 Task: Click on read more about "Airbnb 2023 summer release".
Action: Mouse moved to (731, 444)
Screenshot: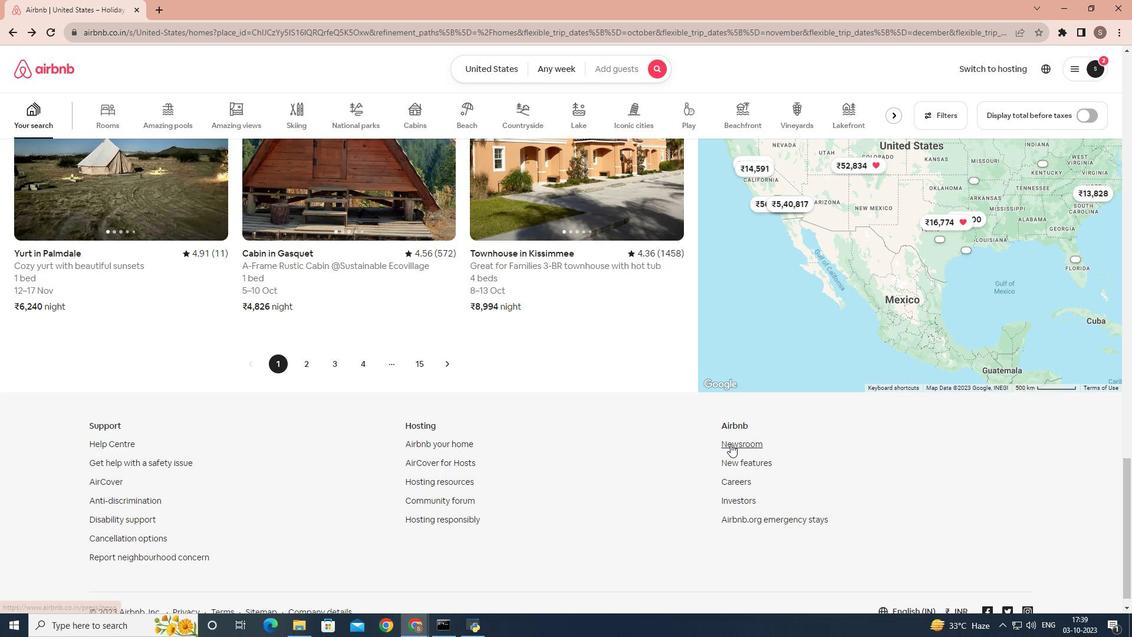 
Action: Mouse pressed left at (731, 444)
Screenshot: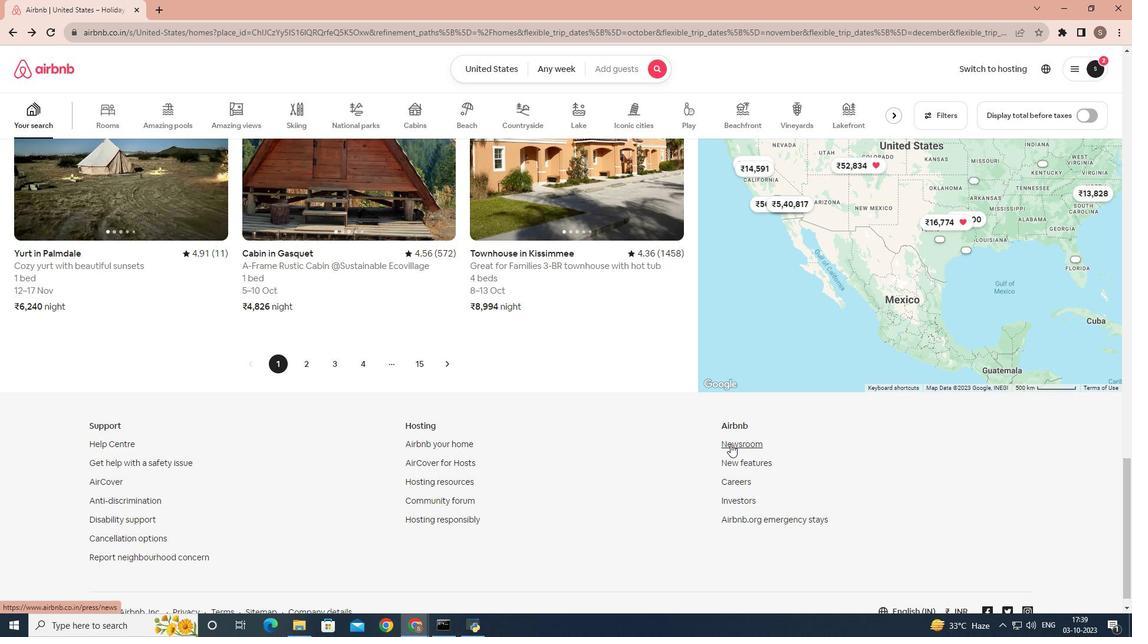 
Action: Mouse moved to (865, 69)
Screenshot: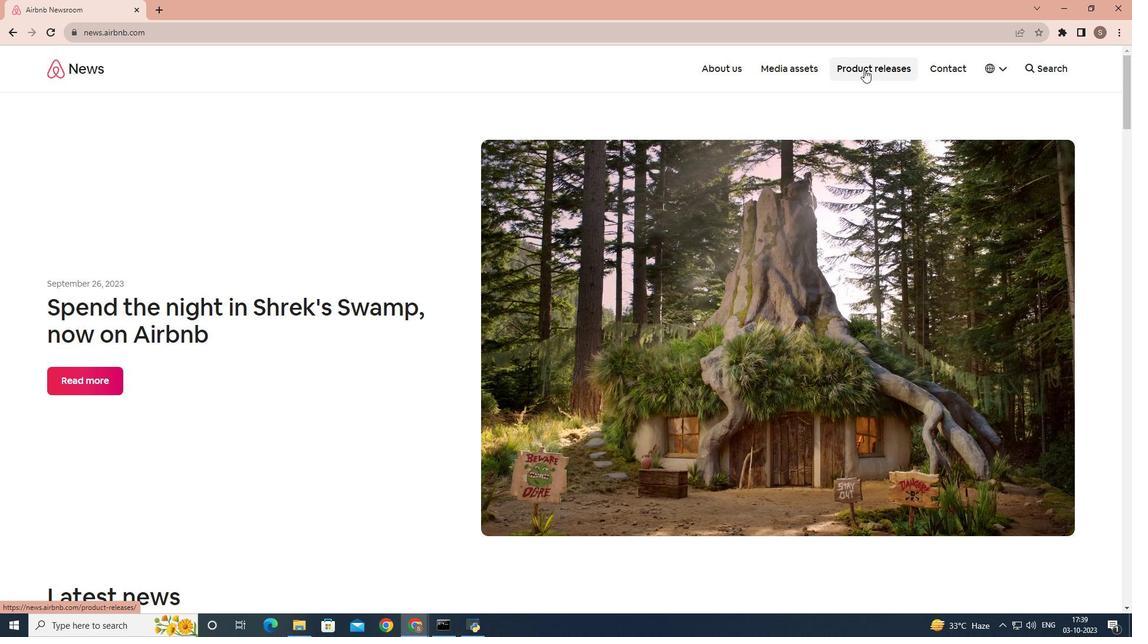 
Action: Mouse pressed left at (865, 69)
Screenshot: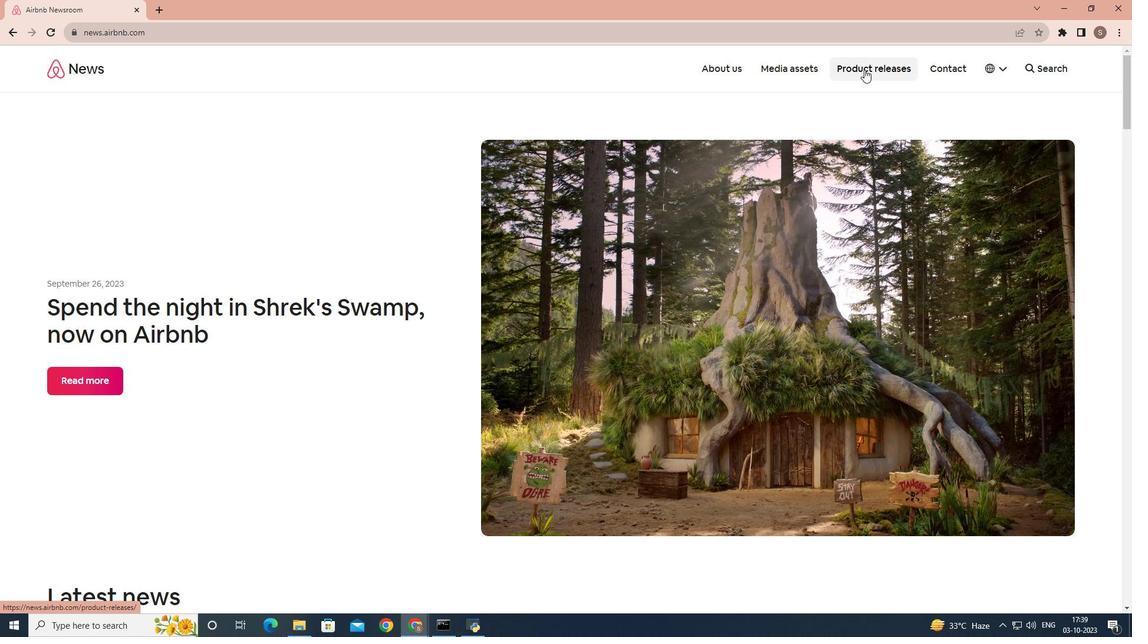 
Action: Mouse moved to (82, 366)
Screenshot: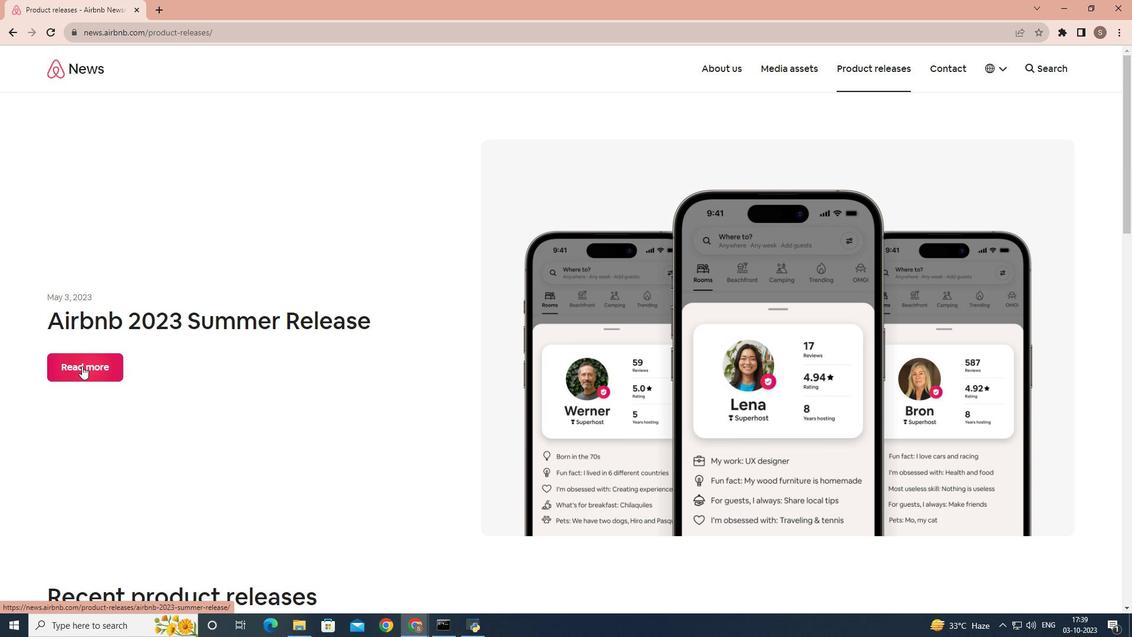 
Action: Mouse pressed left at (82, 366)
Screenshot: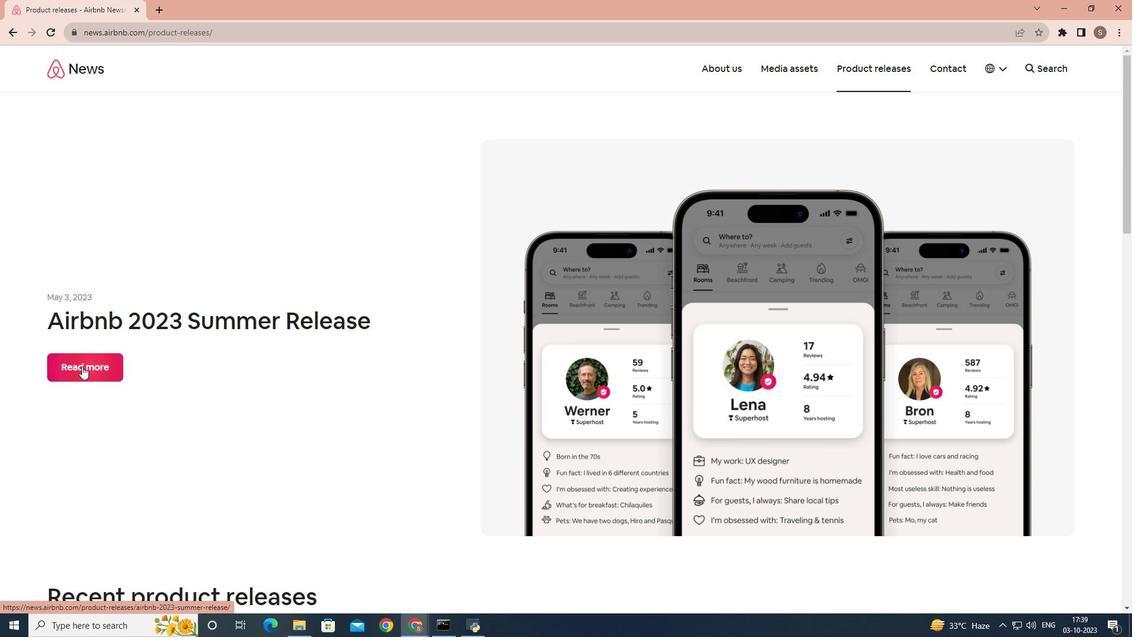 
Action: Mouse scrolled (82, 365) with delta (0, 0)
Screenshot: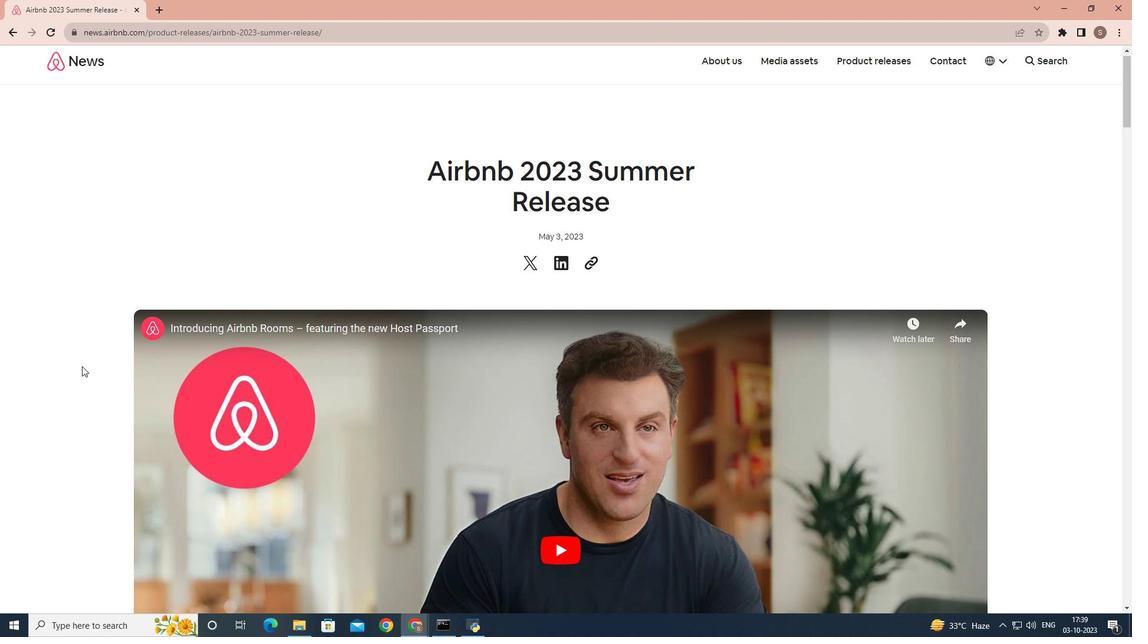 
Action: Mouse scrolled (82, 365) with delta (0, 0)
Screenshot: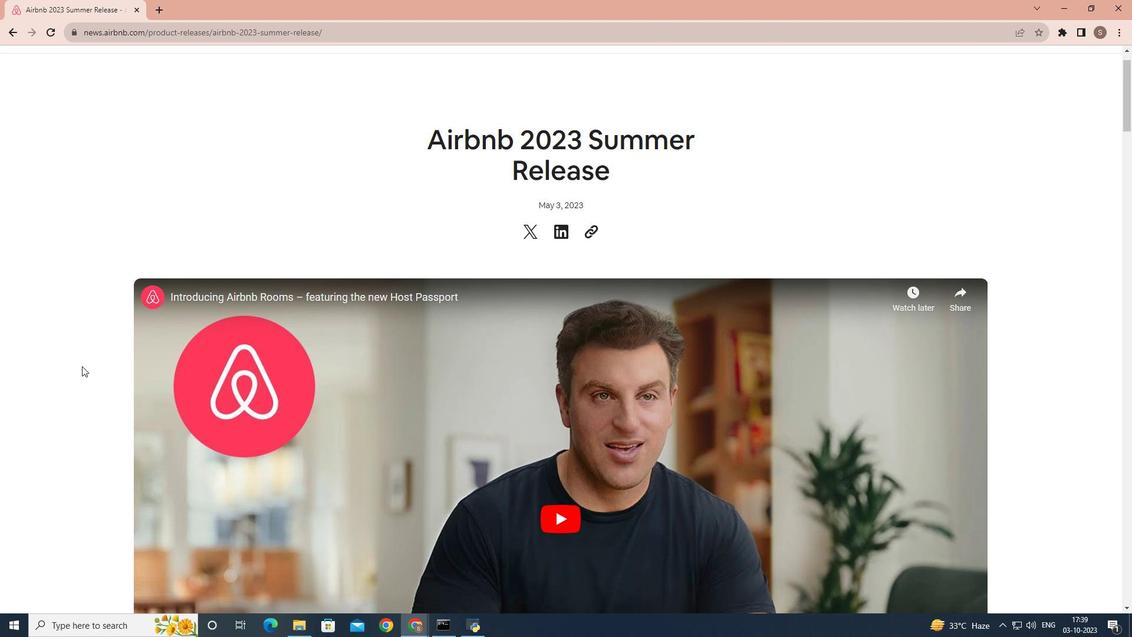
Action: Mouse scrolled (82, 365) with delta (0, 0)
Screenshot: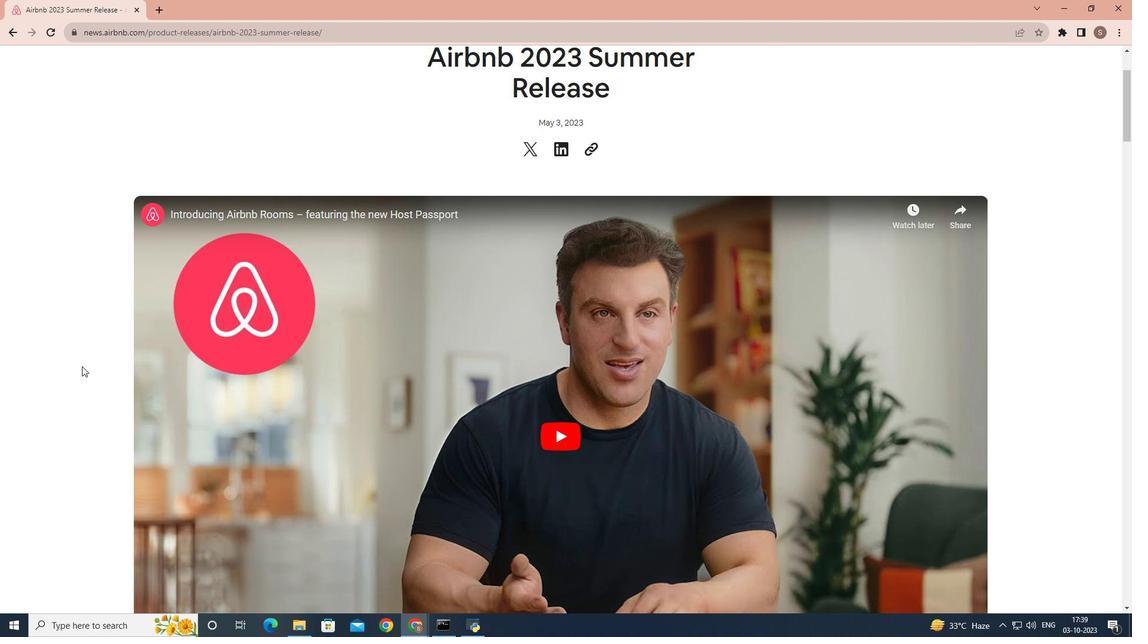 
Action: Mouse scrolled (82, 365) with delta (0, 0)
Screenshot: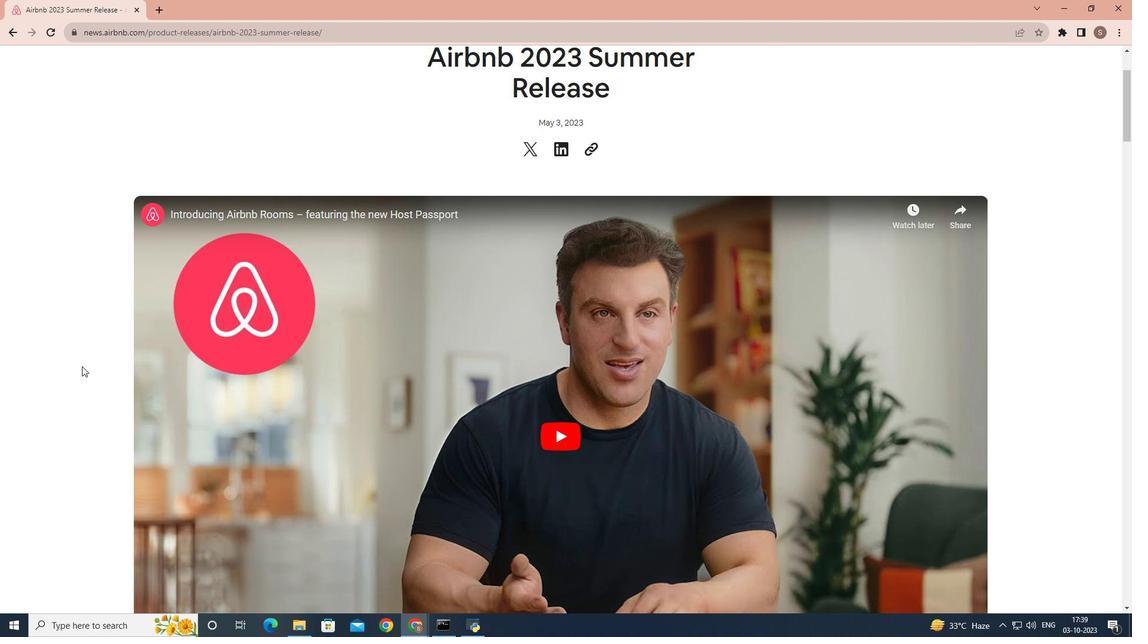 
Action: Mouse scrolled (82, 365) with delta (0, 0)
Screenshot: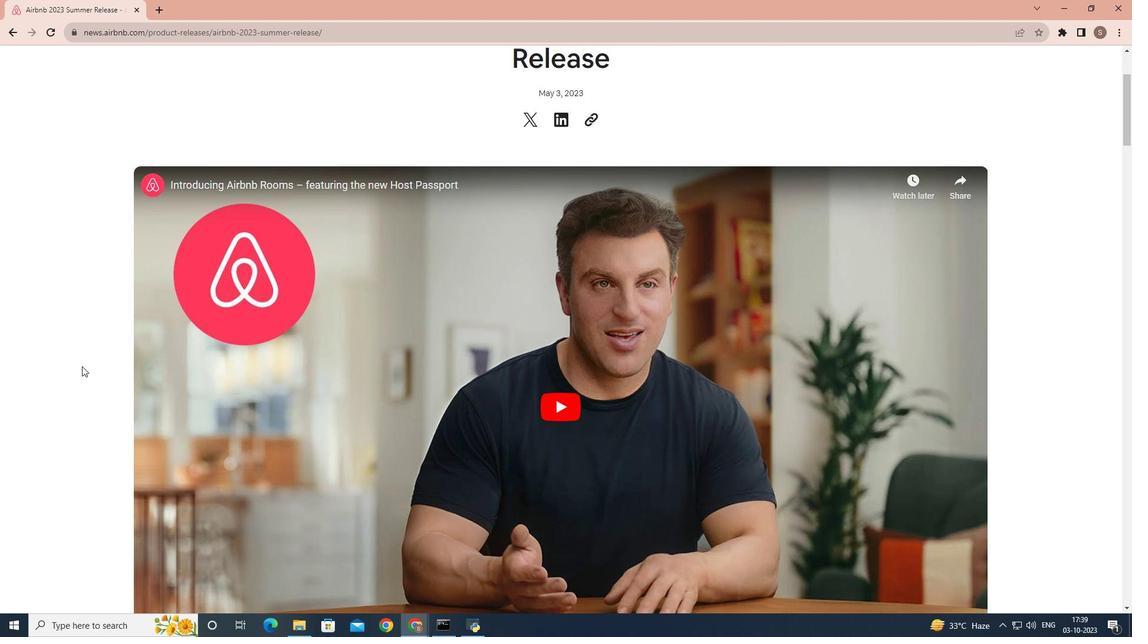 
Action: Mouse scrolled (82, 365) with delta (0, 0)
Screenshot: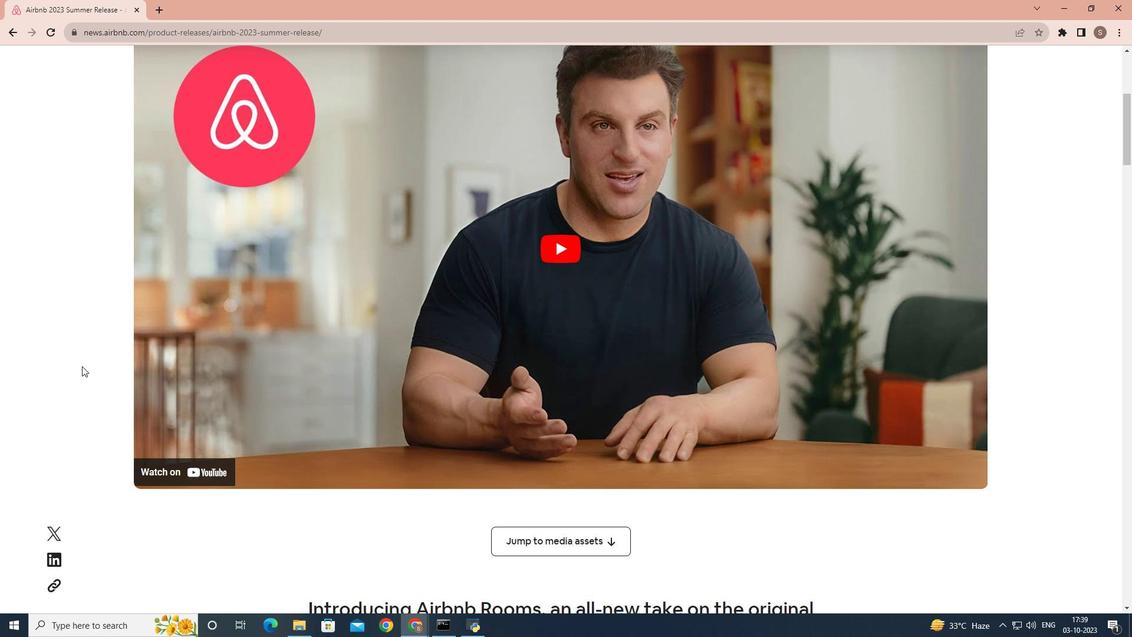
Action: Mouse scrolled (82, 365) with delta (0, 0)
Screenshot: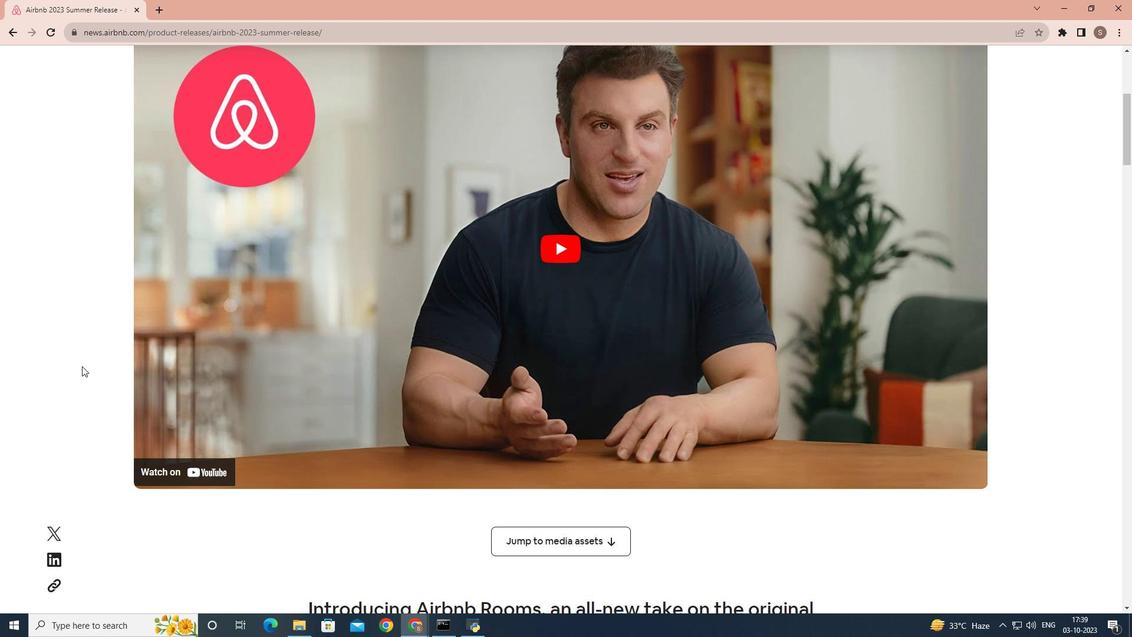 
Action: Mouse scrolled (82, 365) with delta (0, 0)
Screenshot: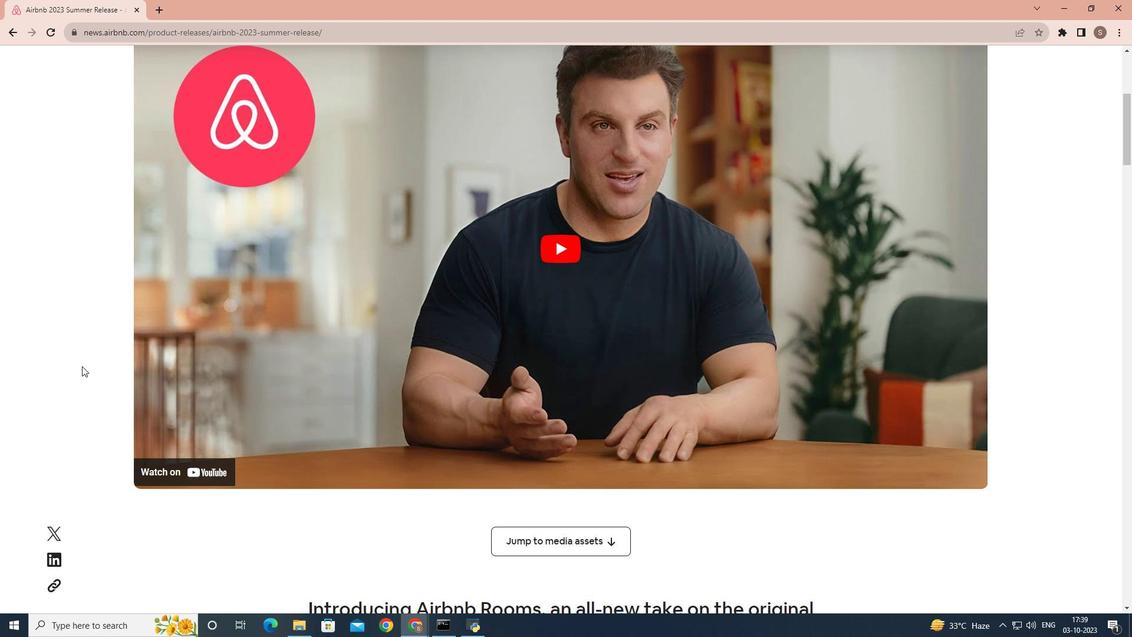 
